 Task: Look for products in the category "Hot Dogs & Sausages" from the brand "Applegate".
Action: Mouse moved to (20, 151)
Screenshot: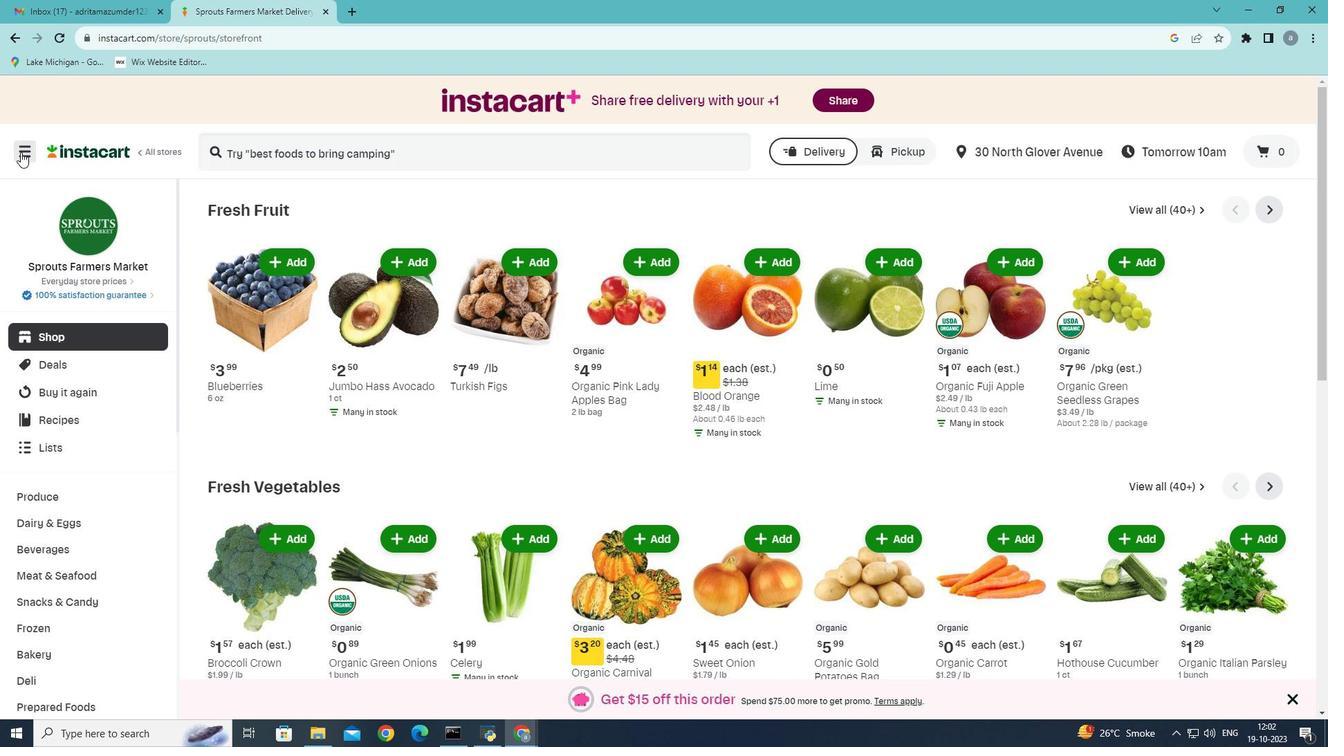 
Action: Mouse pressed left at (20, 151)
Screenshot: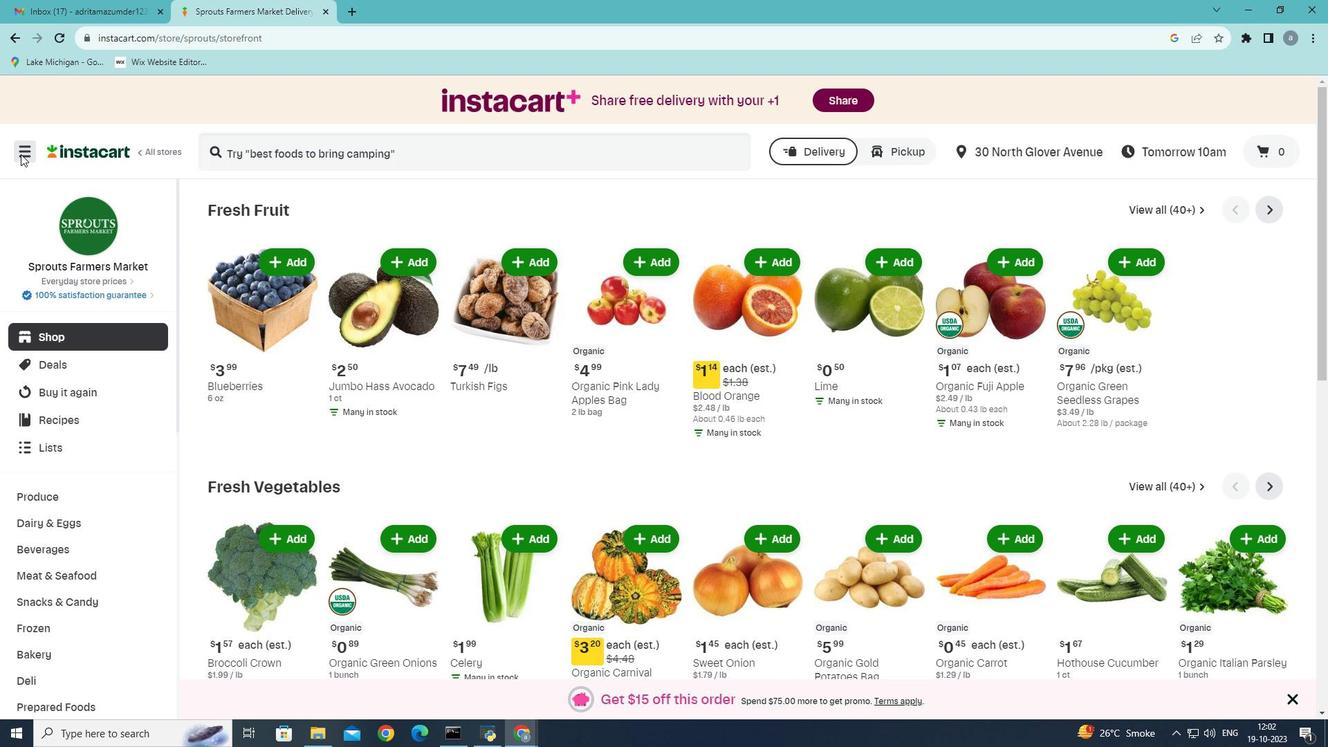 
Action: Mouse moved to (71, 407)
Screenshot: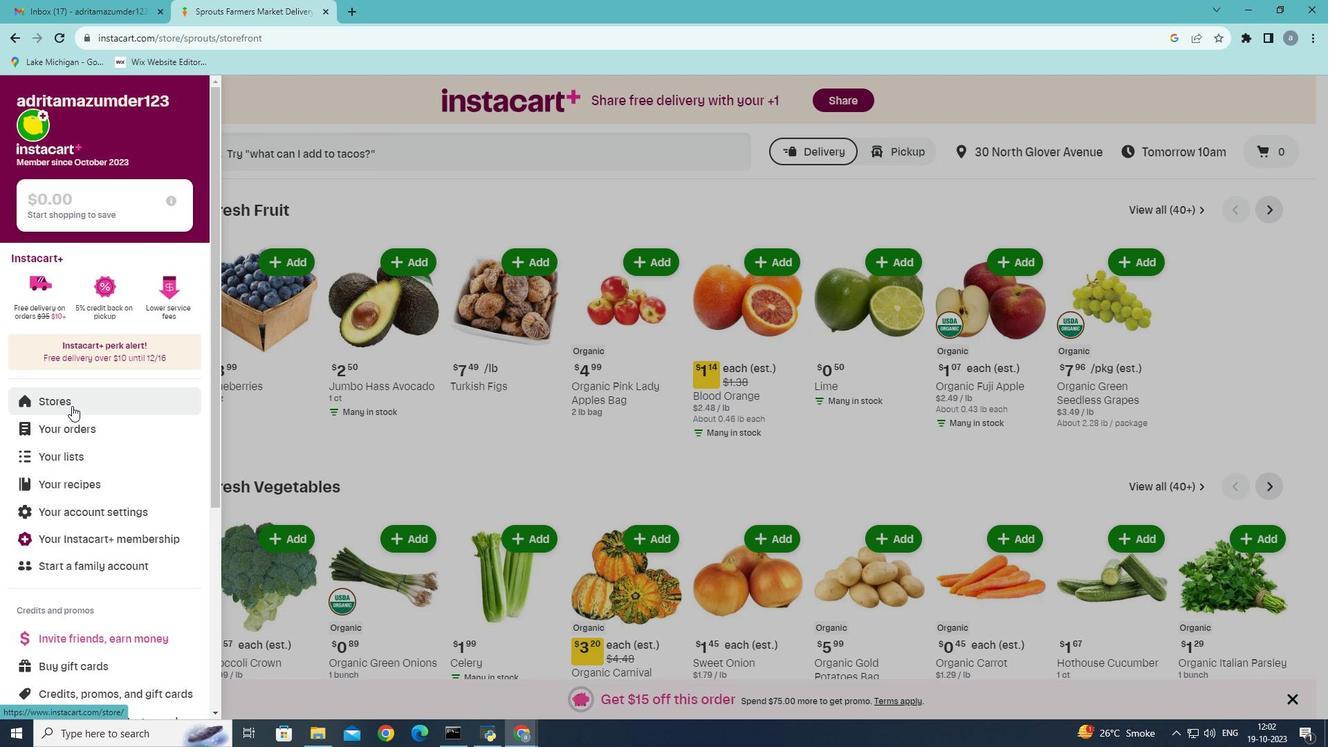 
Action: Mouse pressed left at (71, 407)
Screenshot: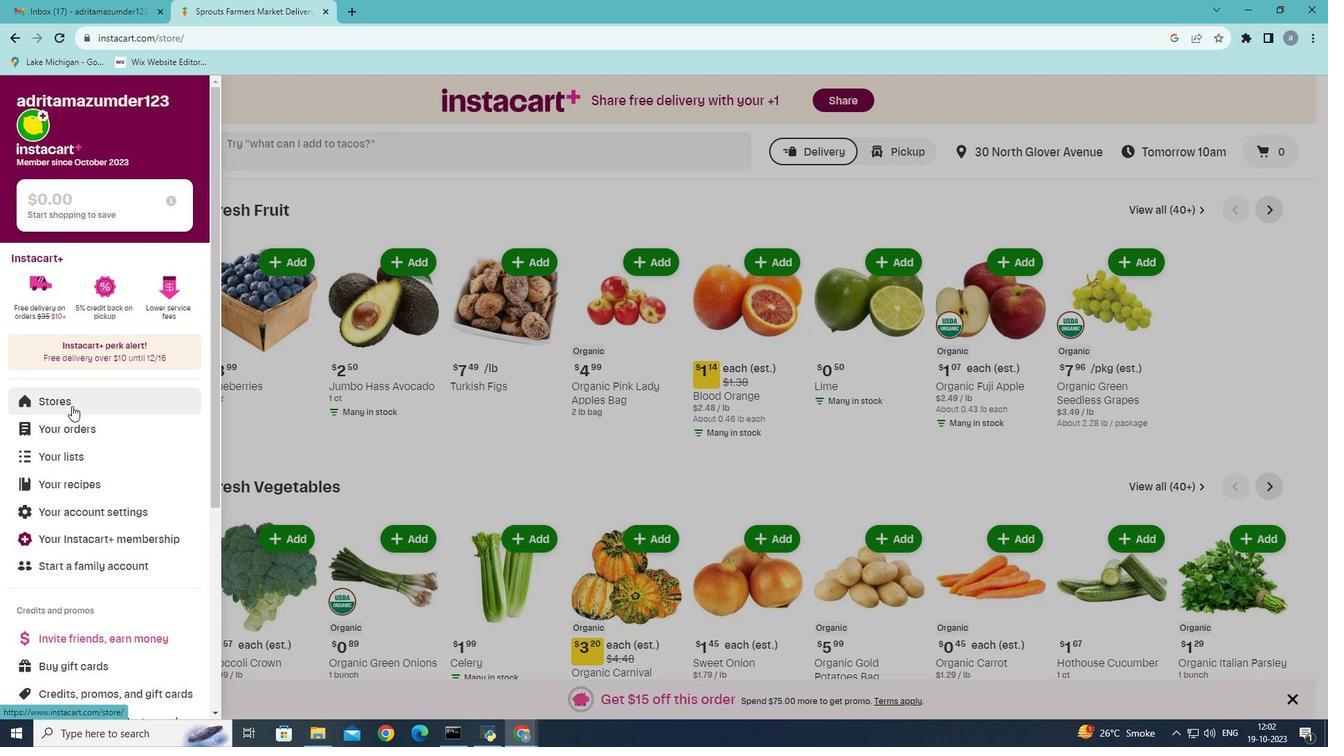 
Action: Mouse moved to (342, 166)
Screenshot: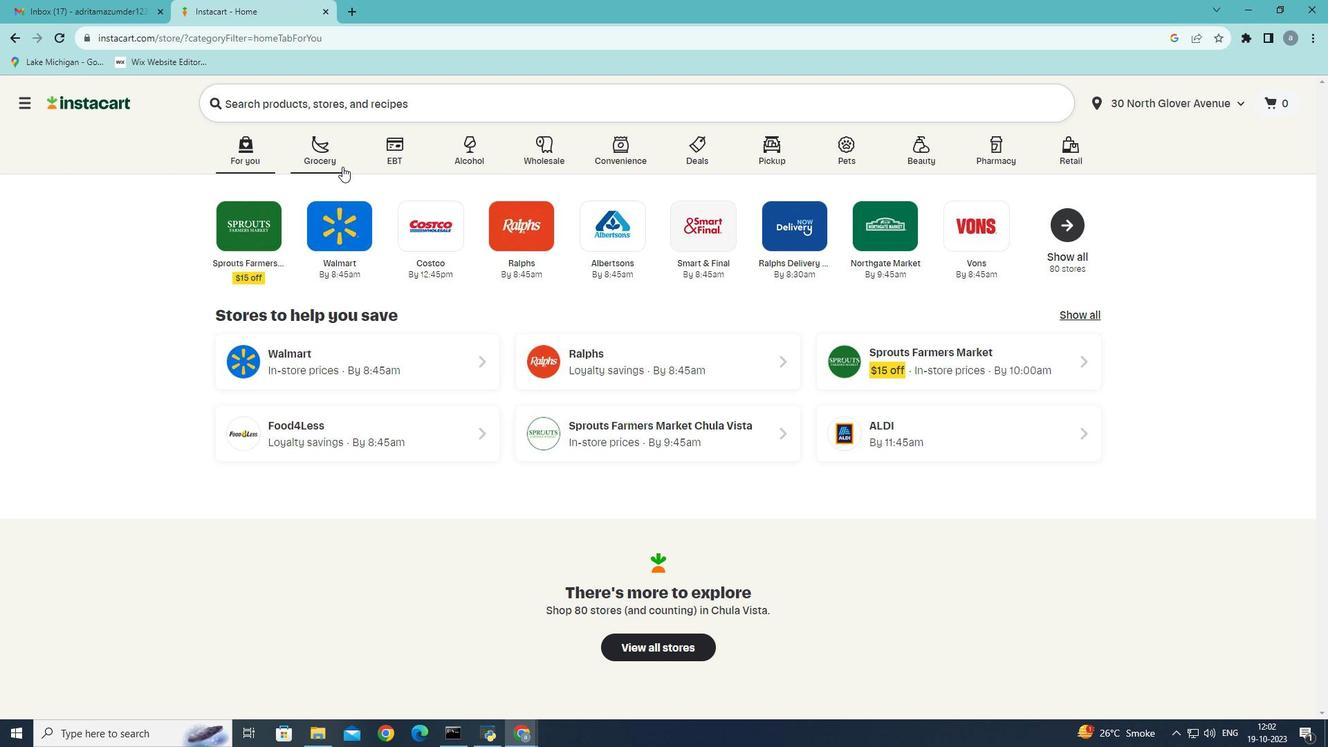 
Action: Mouse pressed left at (342, 166)
Screenshot: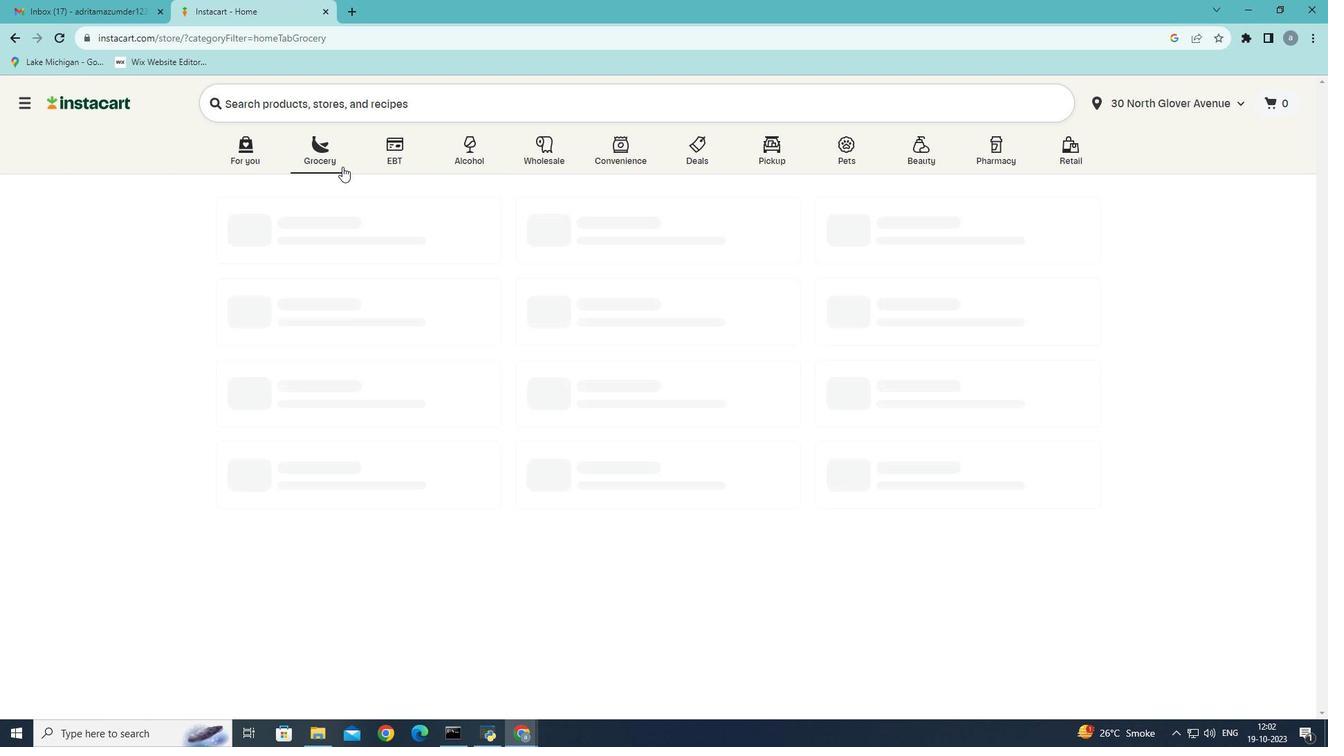 
Action: Mouse moved to (322, 420)
Screenshot: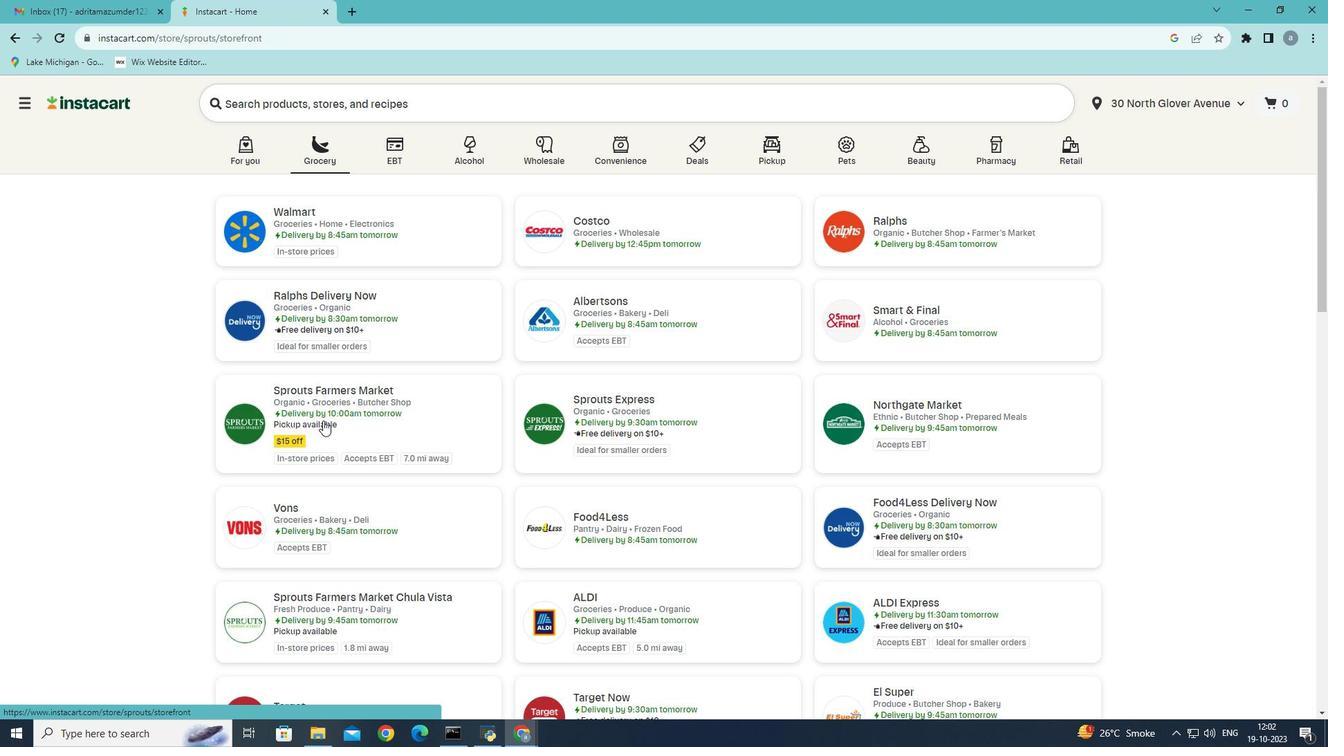
Action: Mouse pressed left at (322, 420)
Screenshot: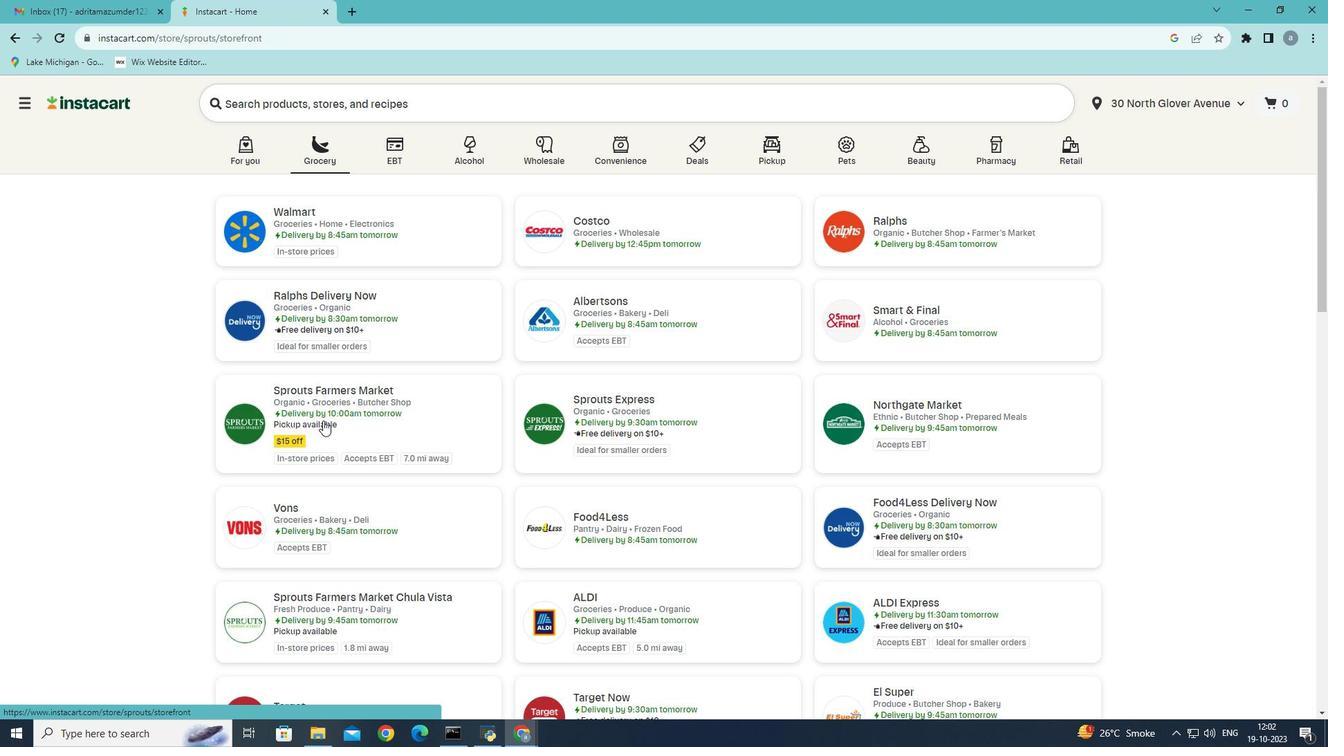 
Action: Mouse moved to (80, 569)
Screenshot: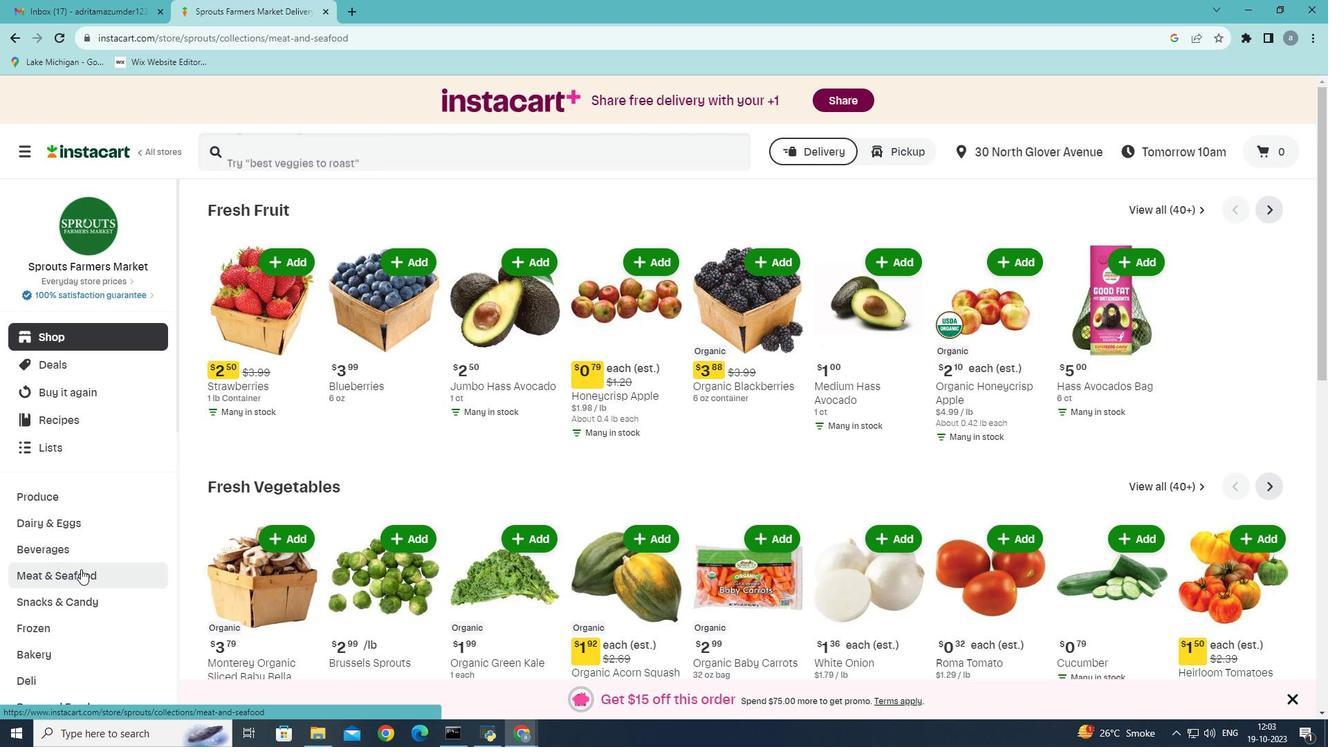
Action: Mouse pressed left at (80, 569)
Screenshot: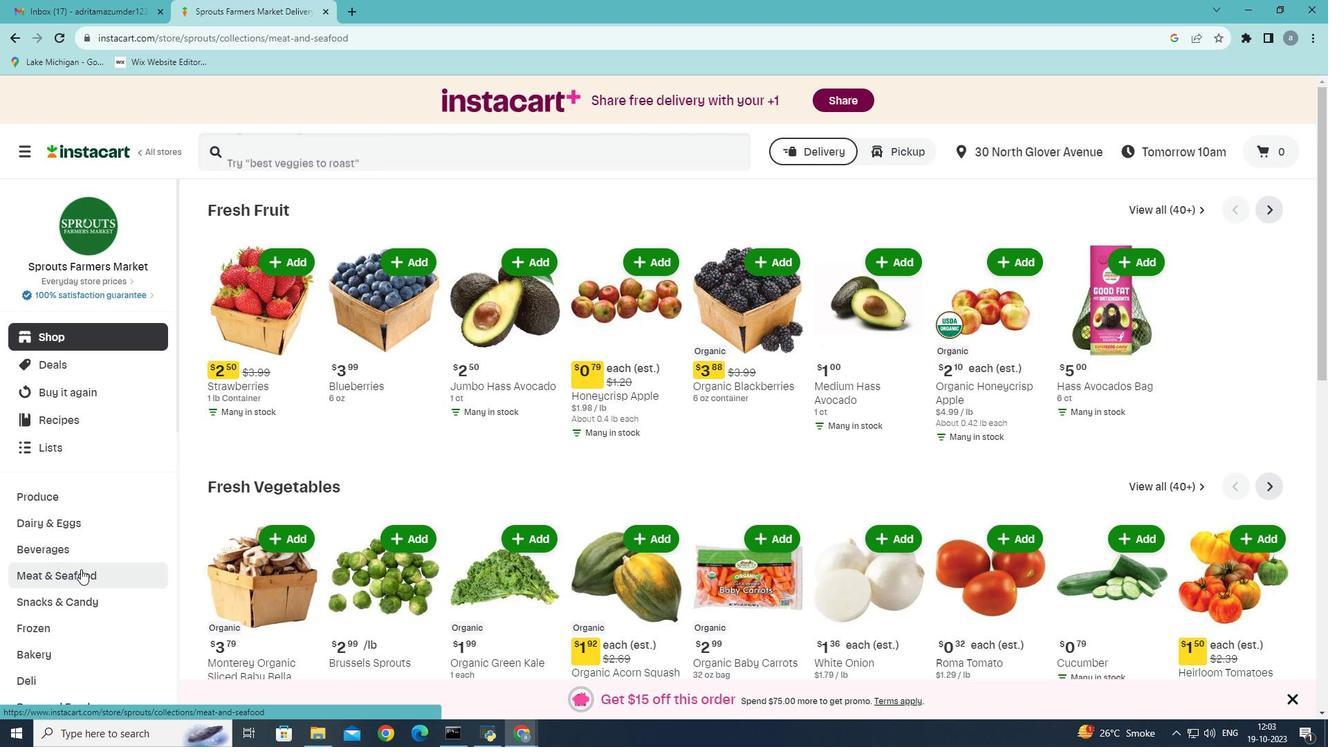 
Action: Mouse moved to (708, 240)
Screenshot: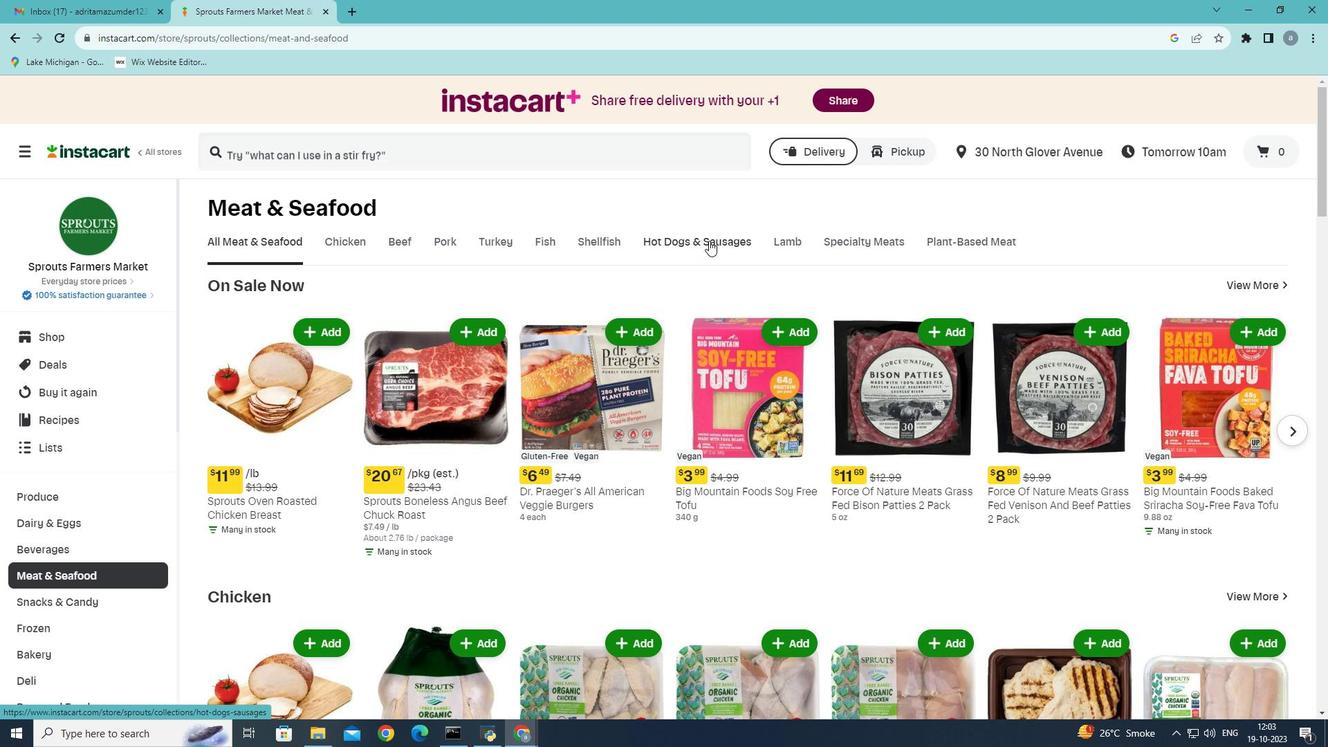 
Action: Mouse pressed left at (708, 240)
Screenshot: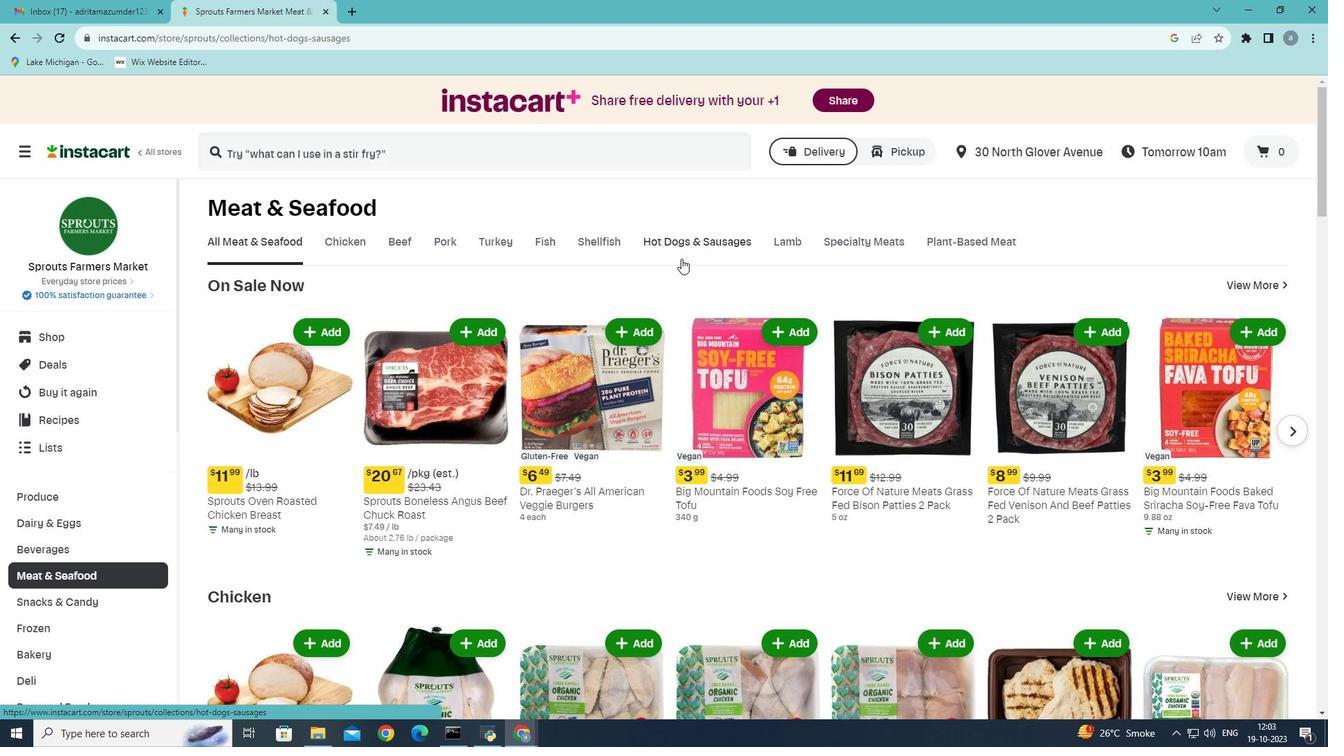 
Action: Mouse moved to (417, 307)
Screenshot: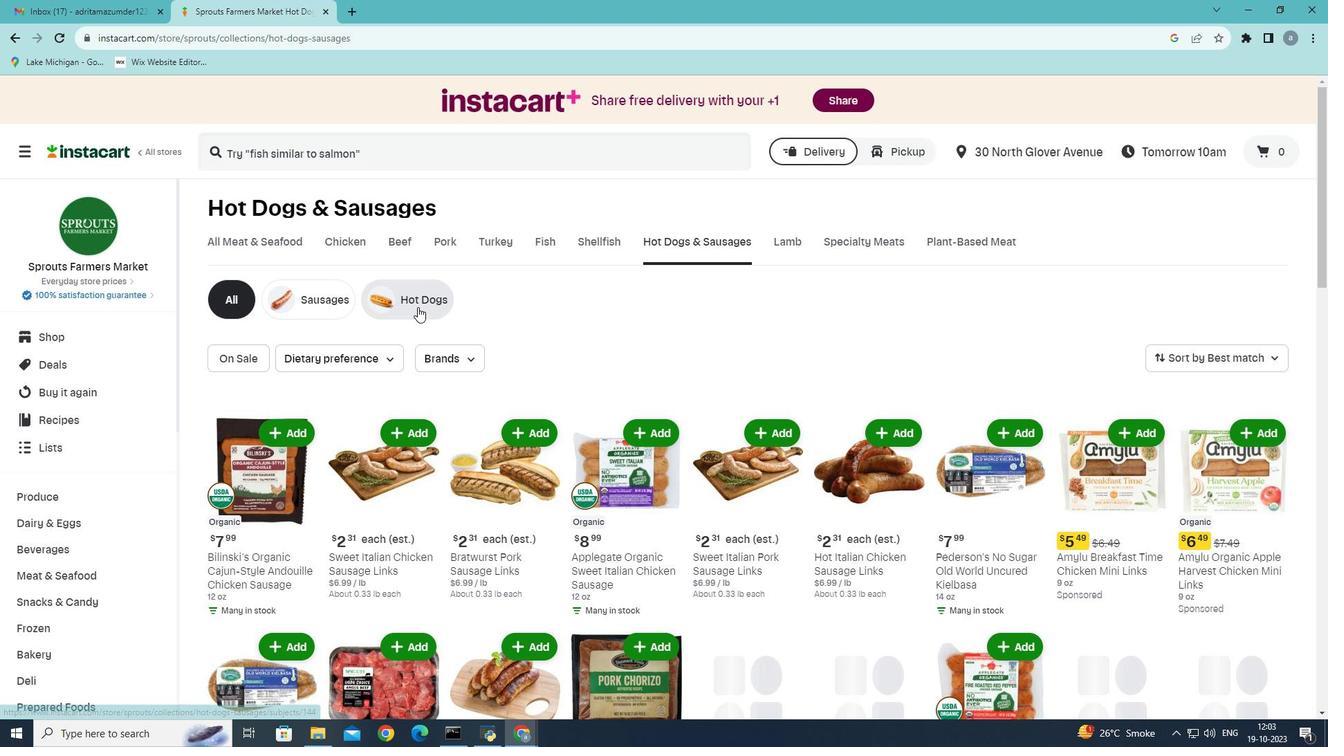 
Action: Mouse pressed left at (417, 307)
Screenshot: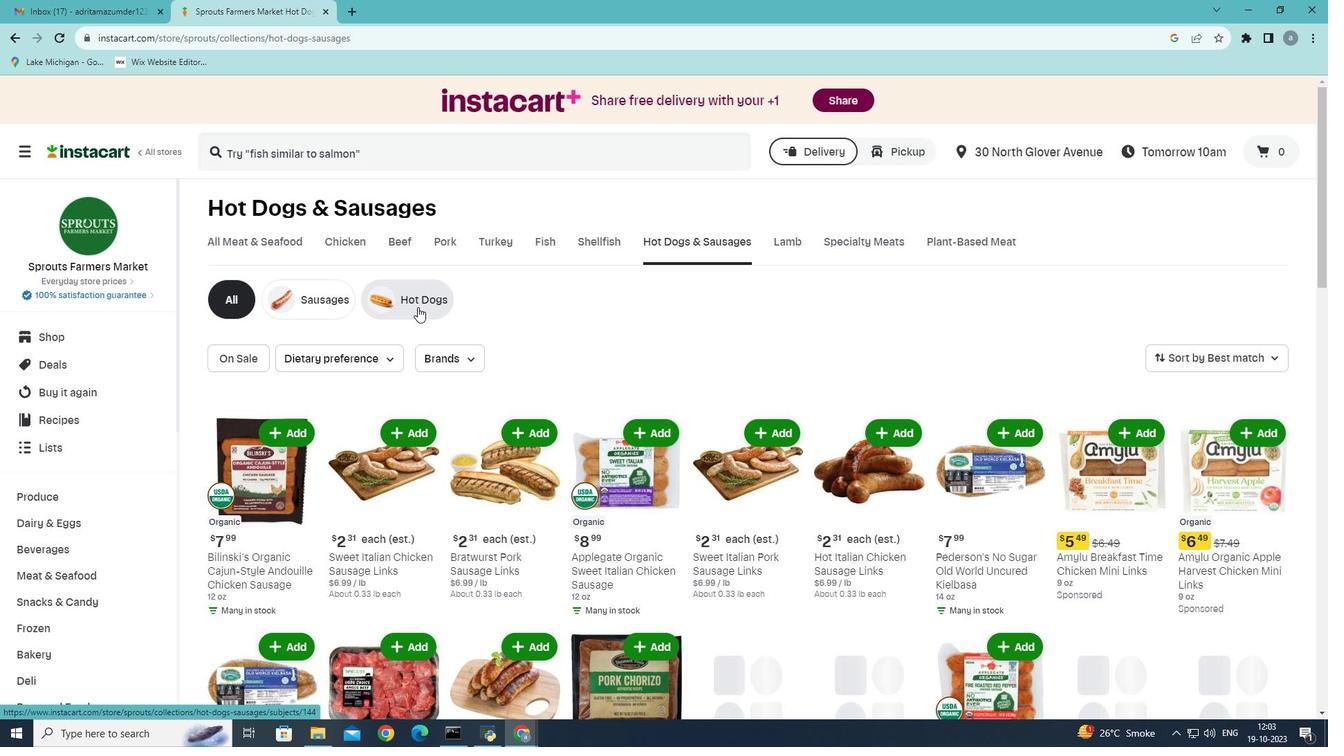 
Action: Mouse moved to (474, 354)
Screenshot: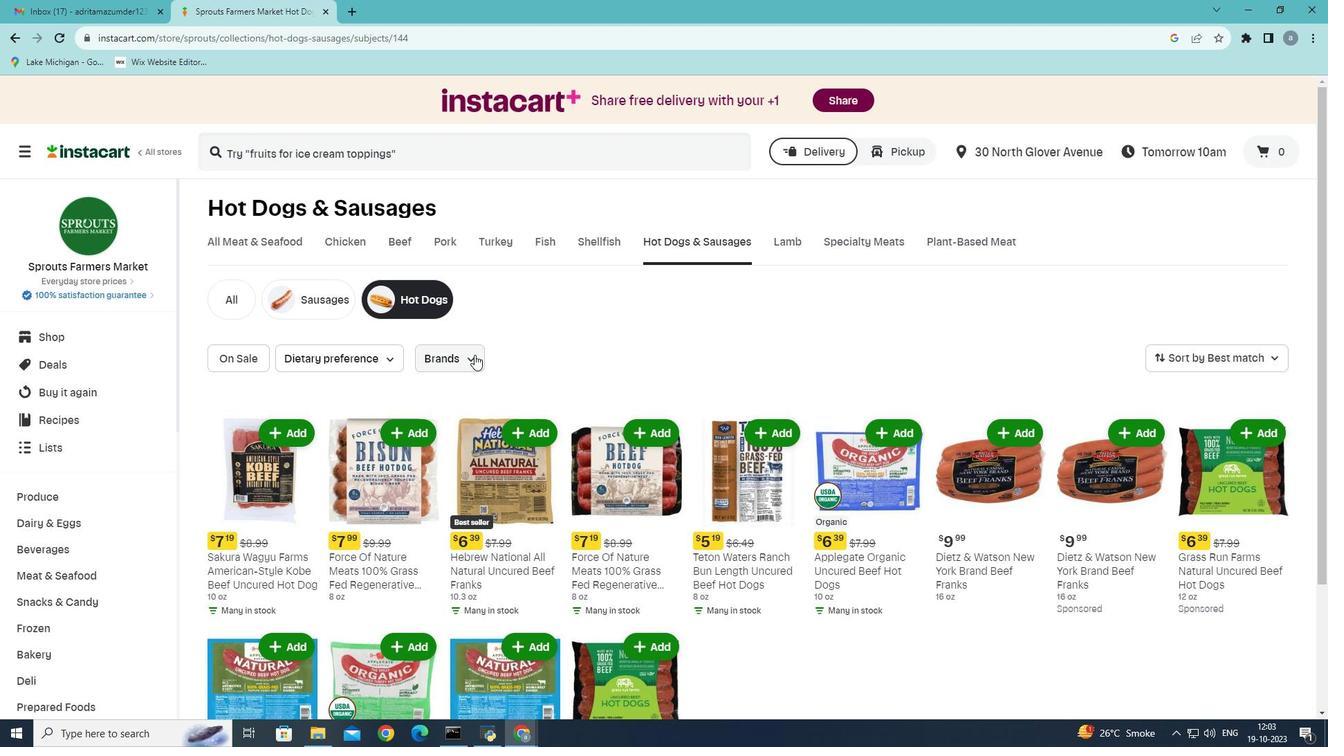 
Action: Mouse pressed left at (474, 354)
Screenshot: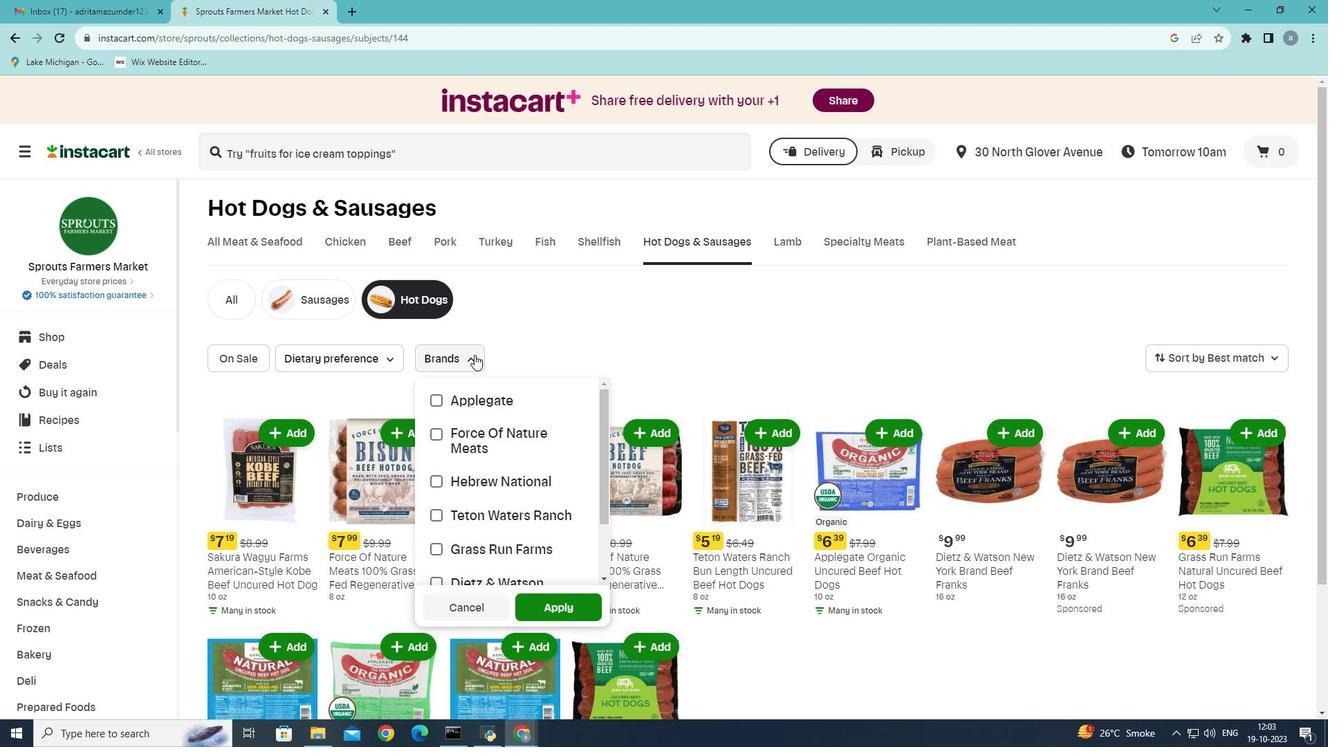 
Action: Mouse moved to (490, 406)
Screenshot: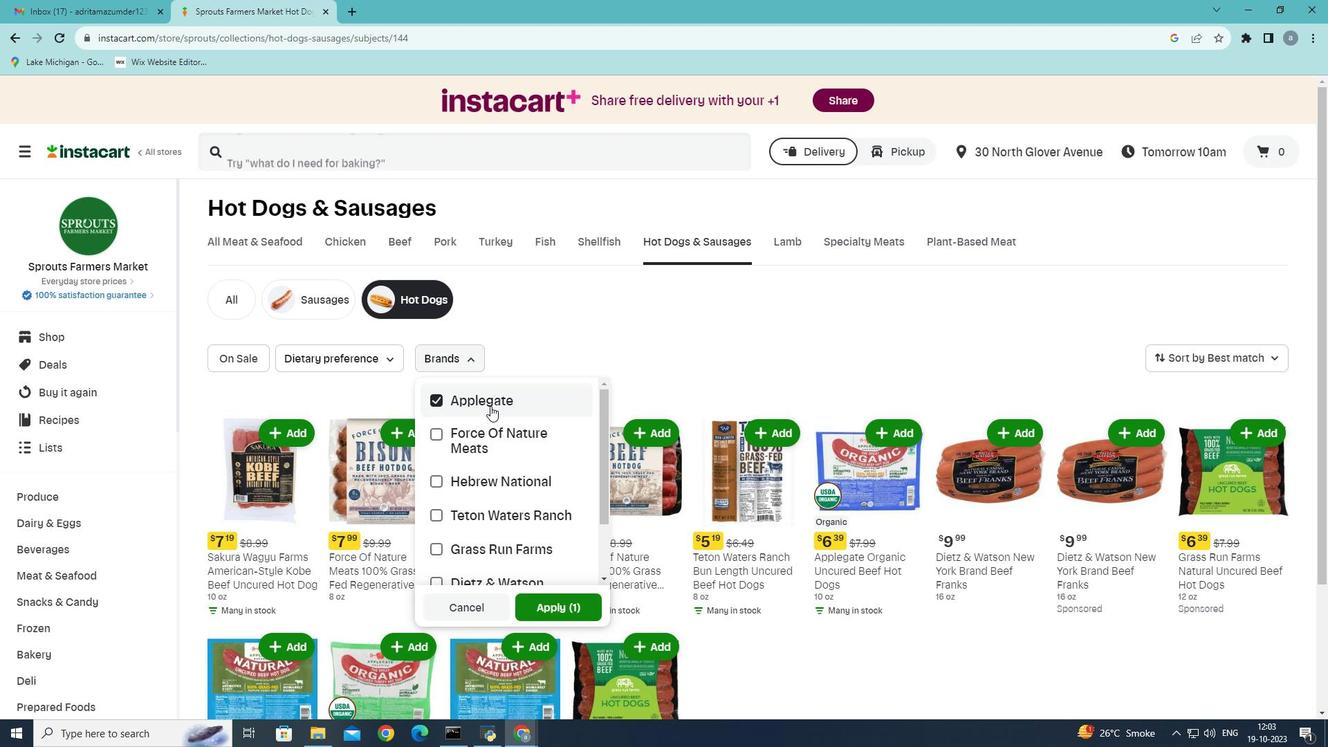 
Action: Mouse pressed left at (490, 406)
Screenshot: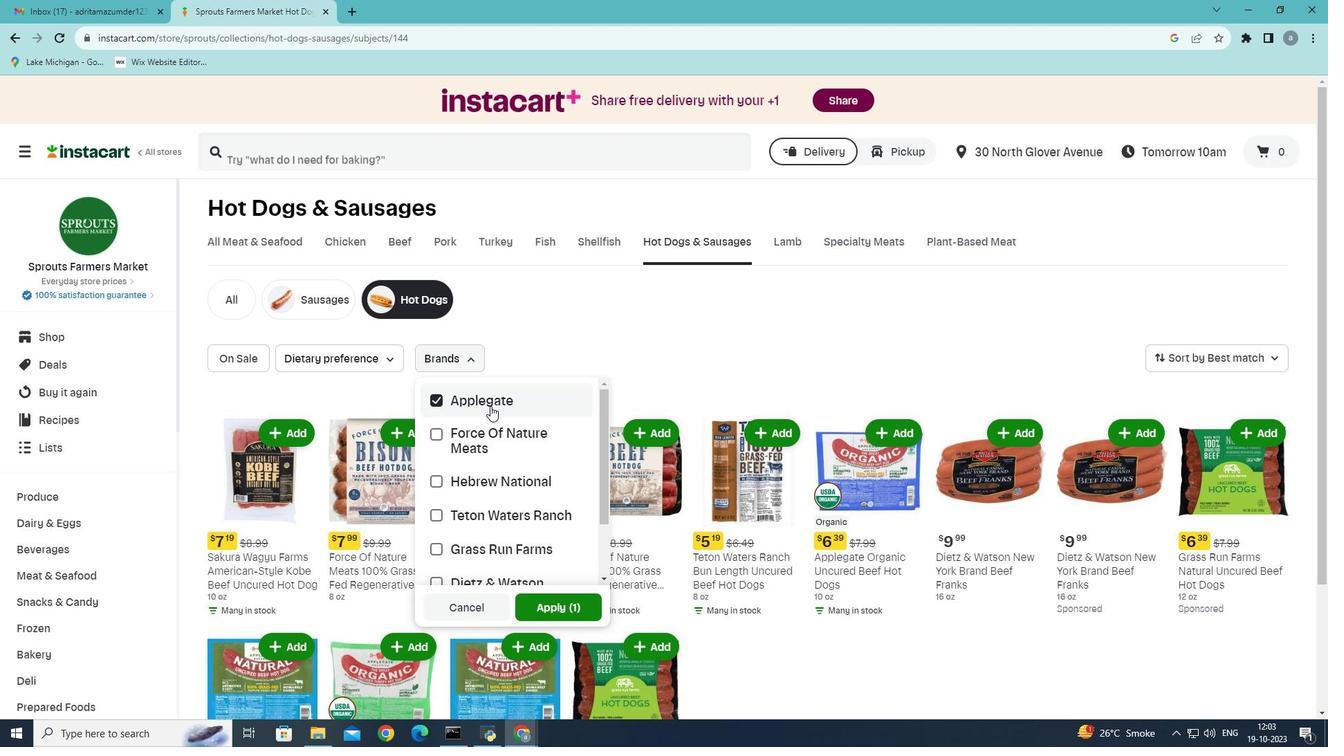 
Action: Mouse moved to (561, 610)
Screenshot: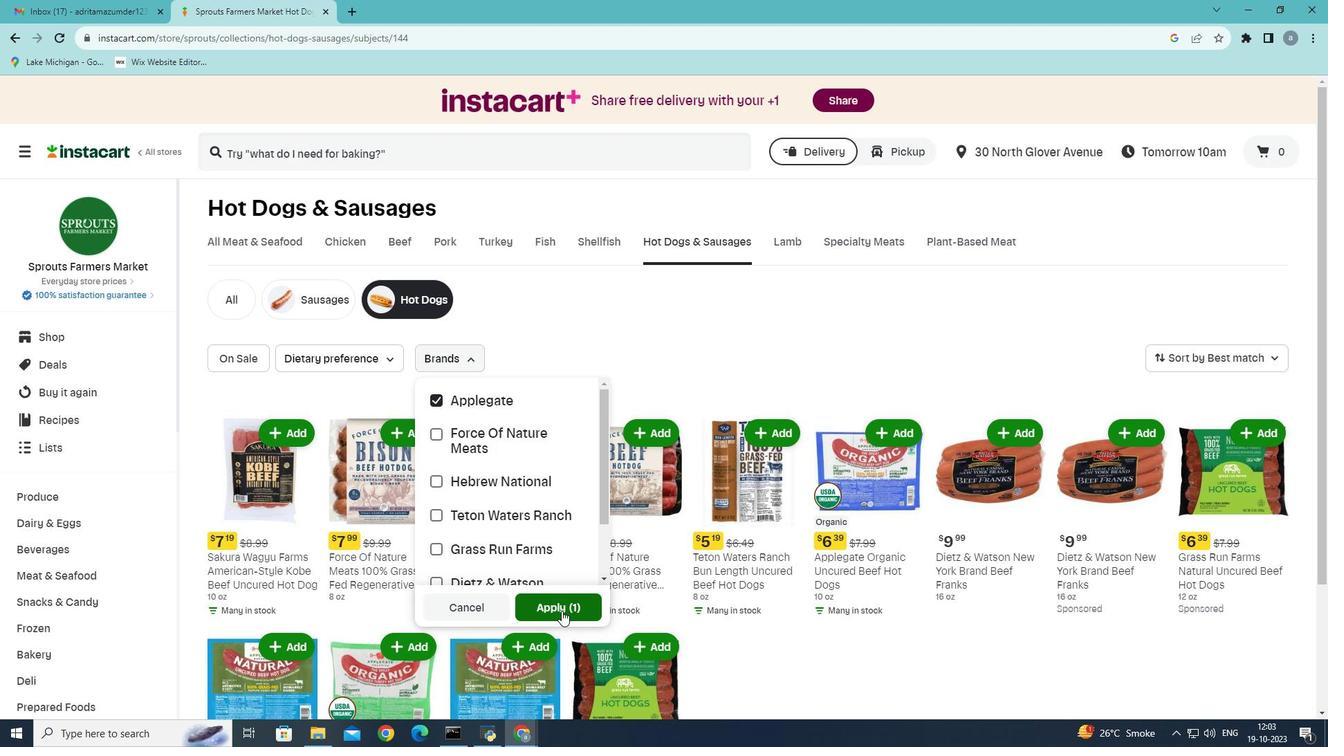 
Action: Mouse pressed left at (561, 610)
Screenshot: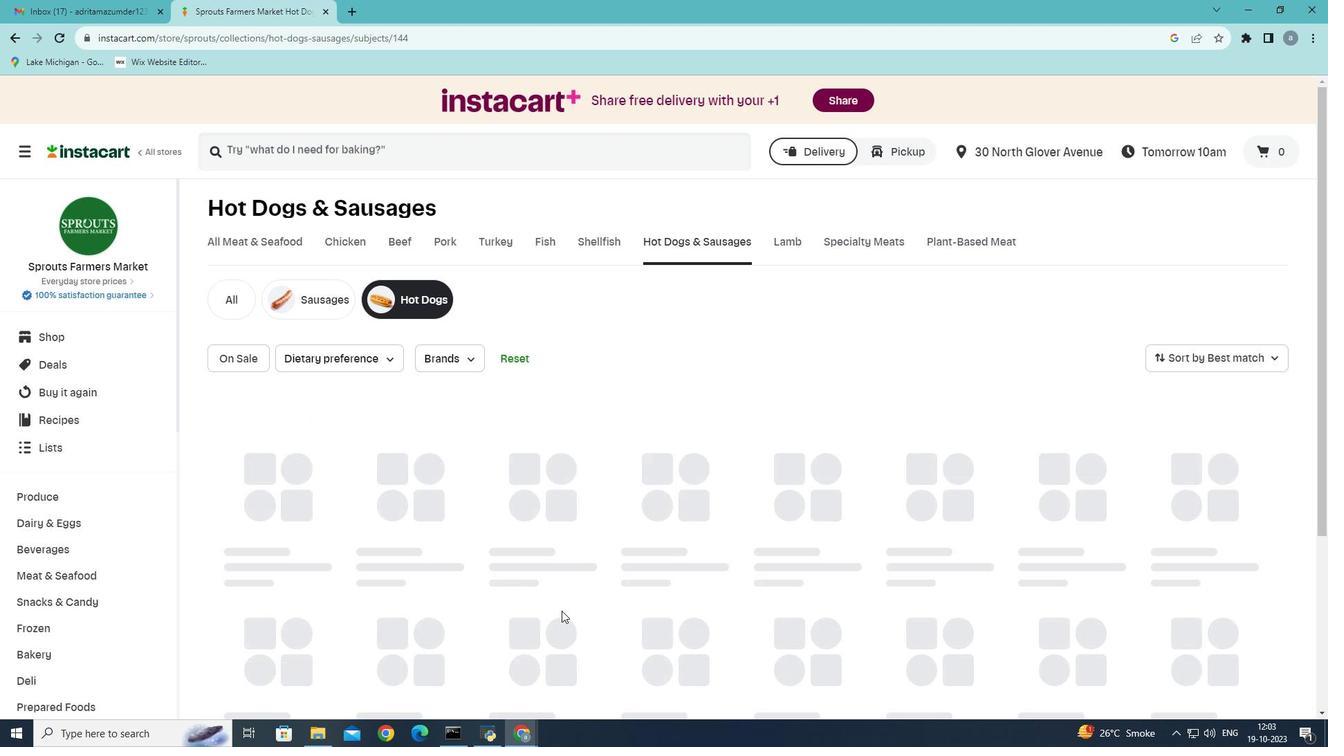 
Action: Mouse moved to (639, 547)
Screenshot: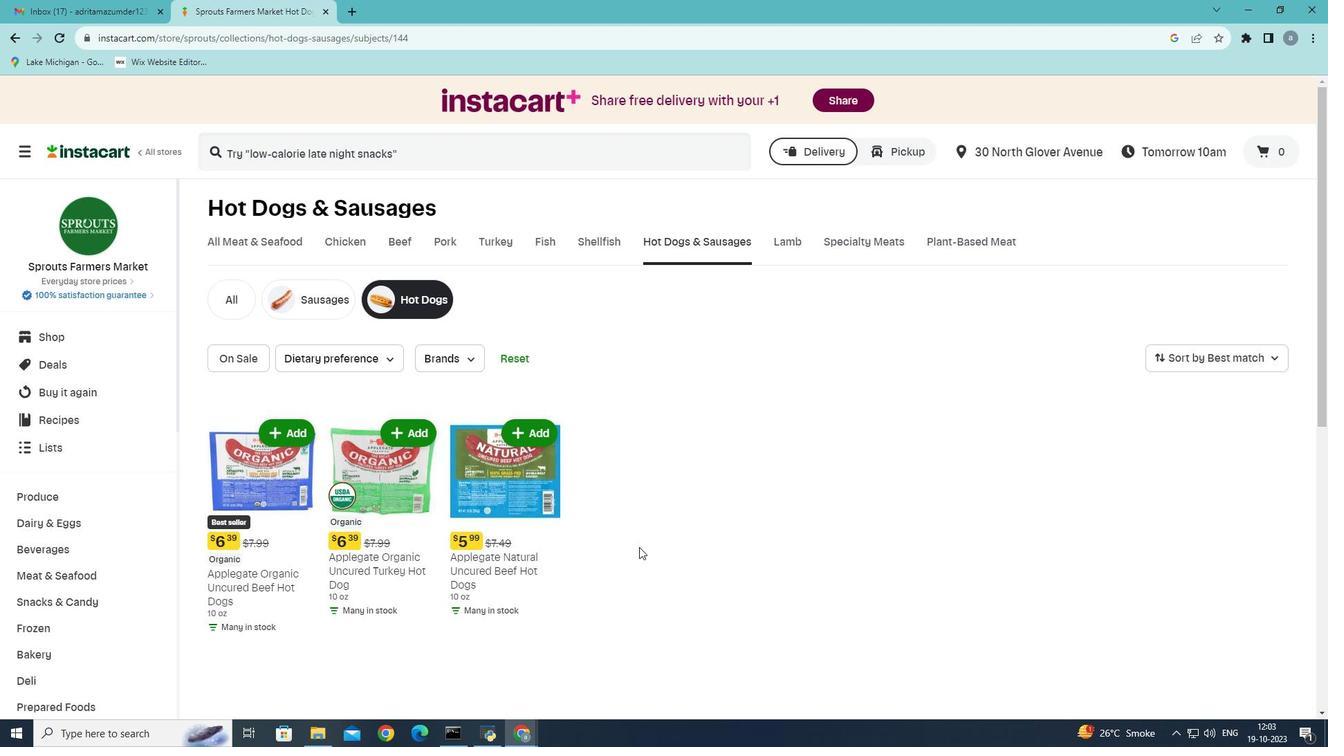 
